 Task: Select the forecast period and its type
Action: Mouse moved to (178, 172)
Screenshot: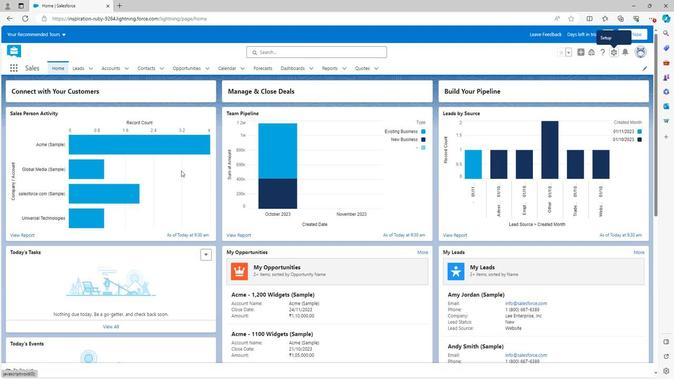 
Action: Mouse scrolled (178, 171) with delta (0, 0)
Screenshot: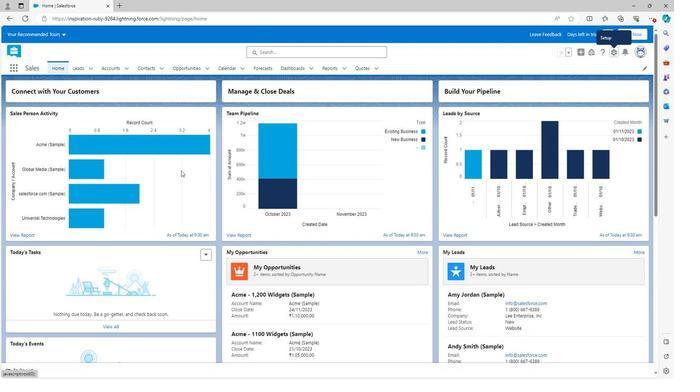 
Action: Mouse scrolled (178, 171) with delta (0, 0)
Screenshot: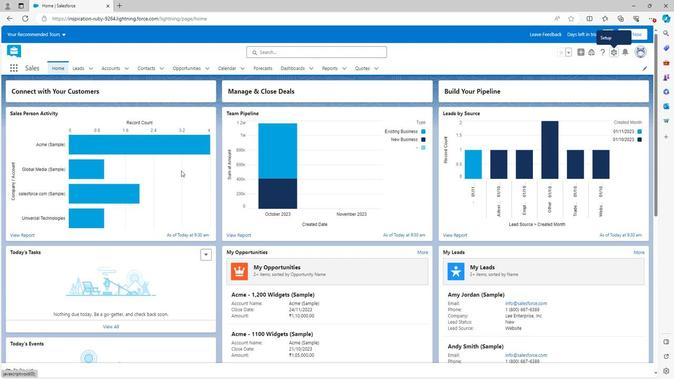 
Action: Mouse moved to (178, 172)
Screenshot: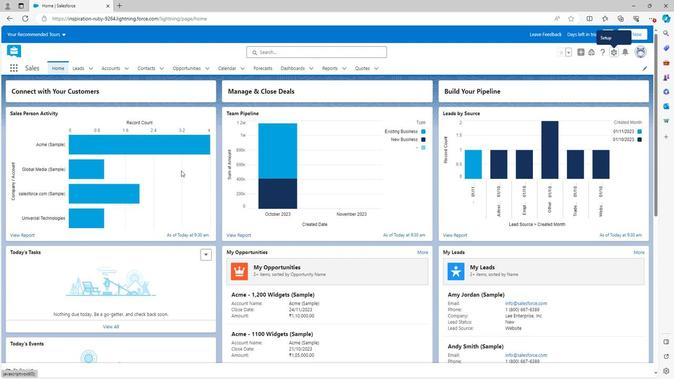 
Action: Mouse scrolled (178, 171) with delta (0, 0)
Screenshot: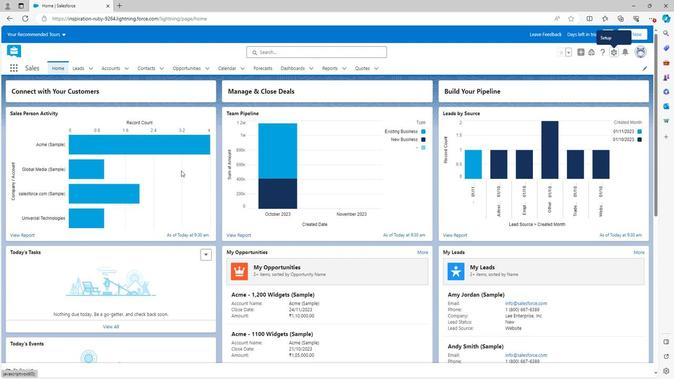 
Action: Mouse scrolled (178, 171) with delta (0, 0)
Screenshot: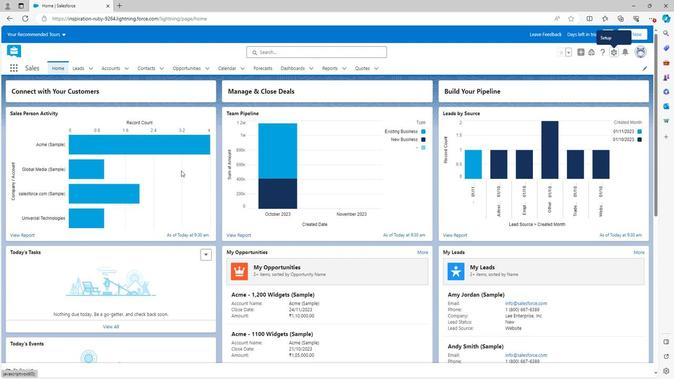 
Action: Mouse scrolled (178, 171) with delta (0, 0)
Screenshot: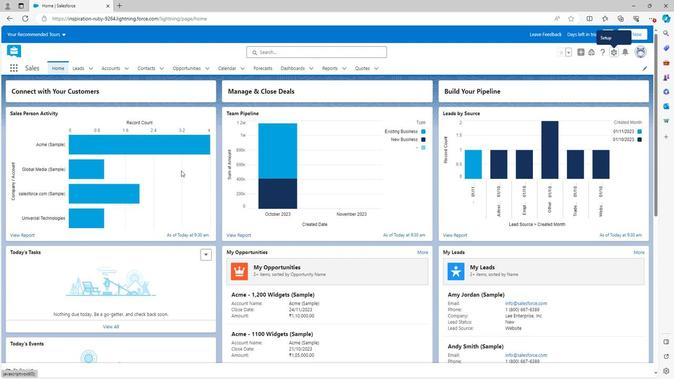 
Action: Mouse scrolled (178, 171) with delta (0, 0)
Screenshot: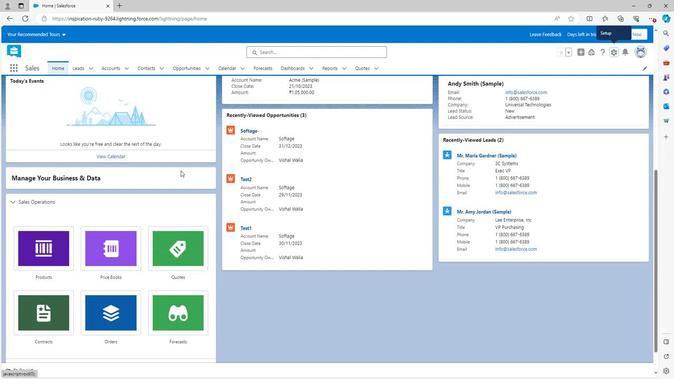 
Action: Mouse scrolled (178, 171) with delta (0, 0)
Screenshot: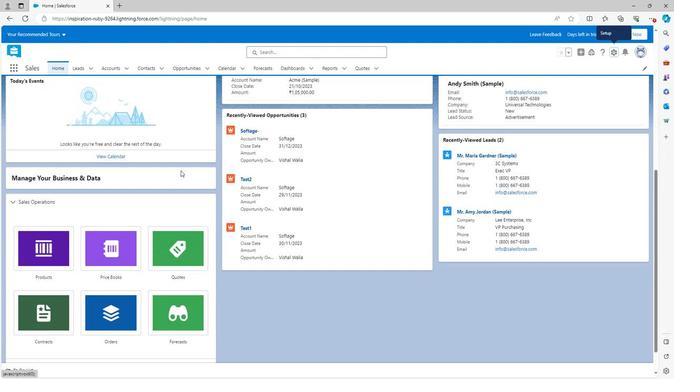 
Action: Mouse scrolled (178, 172) with delta (0, 0)
Screenshot: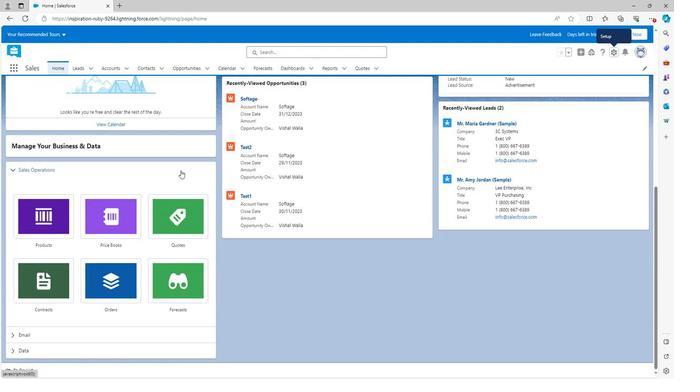 
Action: Mouse scrolled (178, 172) with delta (0, 0)
Screenshot: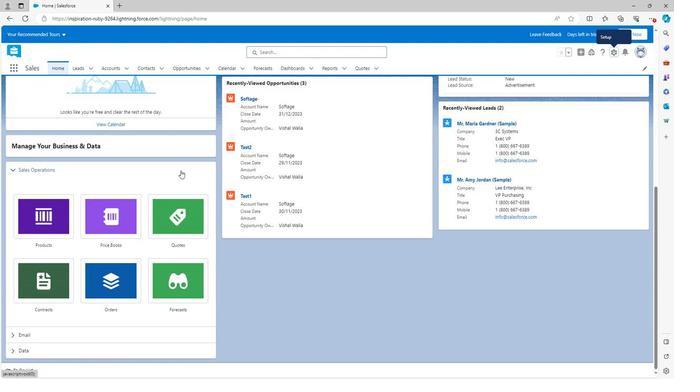 
Action: Mouse scrolled (178, 172) with delta (0, 0)
Screenshot: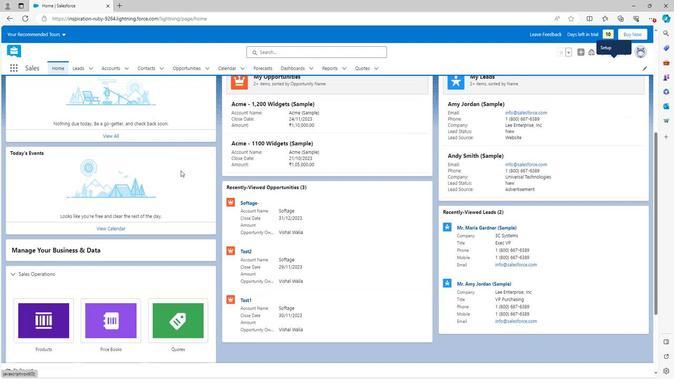 
Action: Mouse scrolled (178, 172) with delta (0, 0)
Screenshot: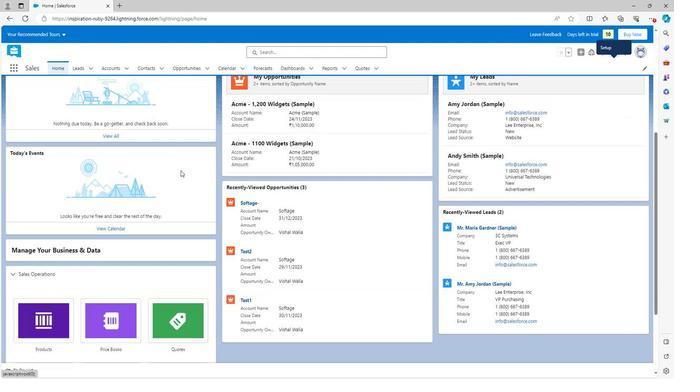 
Action: Mouse scrolled (178, 172) with delta (0, 0)
Screenshot: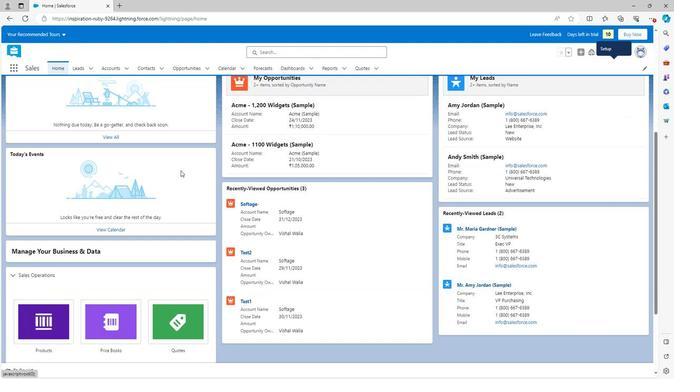 
Action: Mouse scrolled (178, 172) with delta (0, 0)
Screenshot: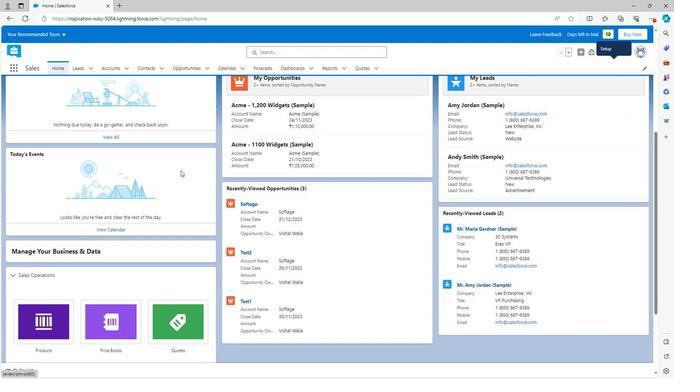 
Action: Mouse scrolled (178, 172) with delta (0, 0)
Screenshot: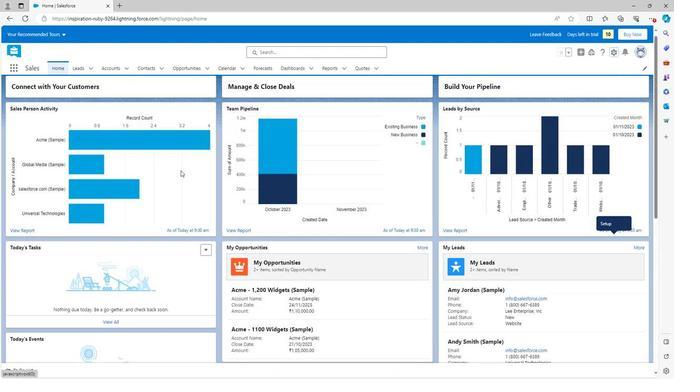 
Action: Mouse scrolled (178, 172) with delta (0, 0)
Screenshot: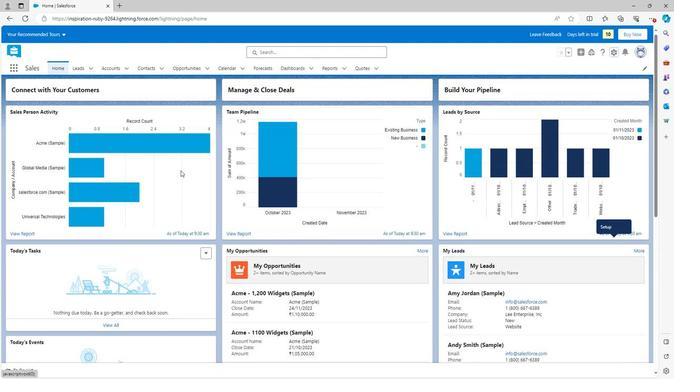 
Action: Mouse moved to (611, 55)
Screenshot: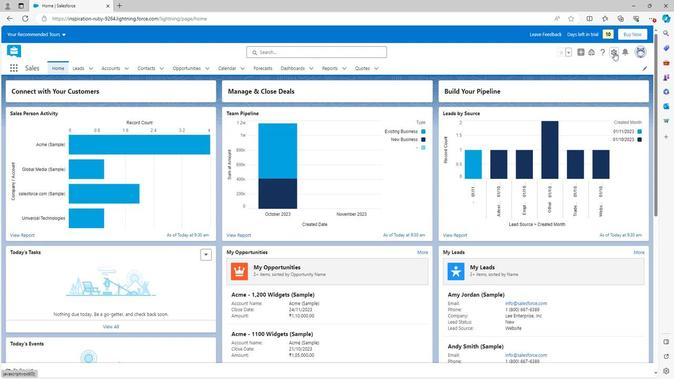 
Action: Mouse pressed left at (611, 55)
Screenshot: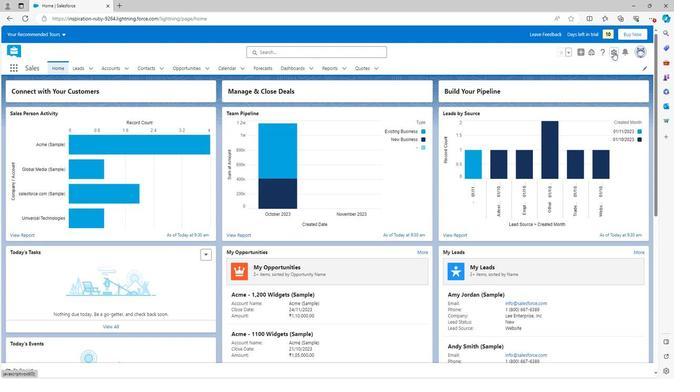 
Action: Mouse moved to (588, 74)
Screenshot: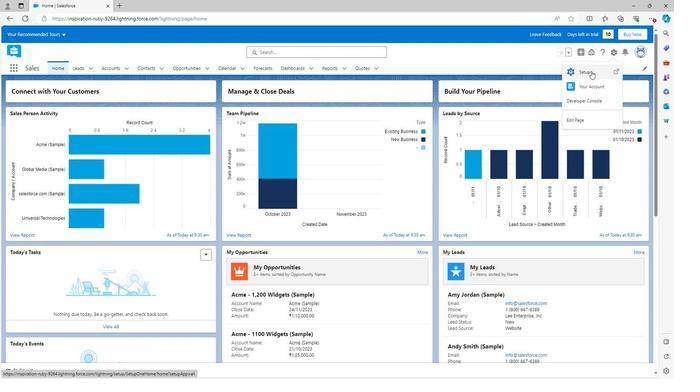 
Action: Mouse pressed left at (588, 74)
Screenshot: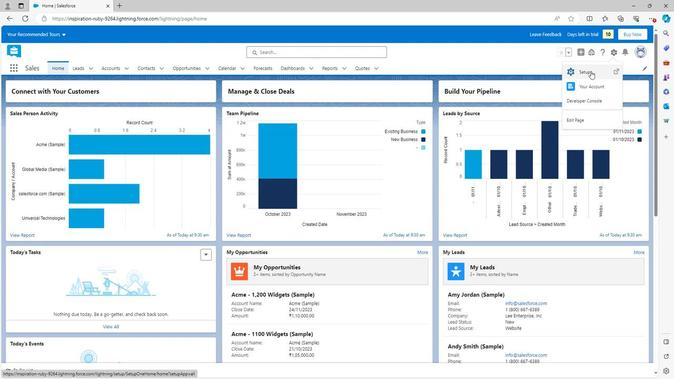 
Action: Mouse moved to (32, 252)
Screenshot: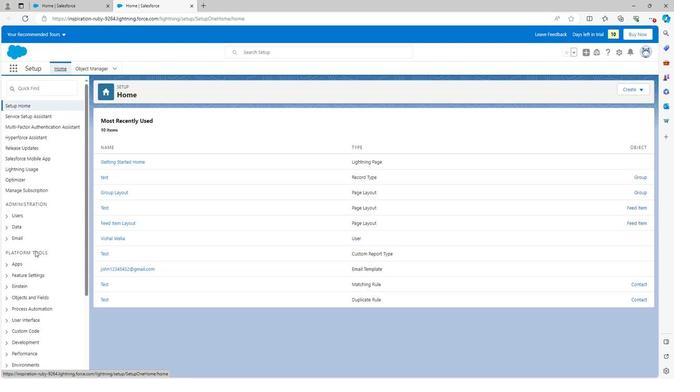 
Action: Mouse scrolled (32, 251) with delta (0, 0)
Screenshot: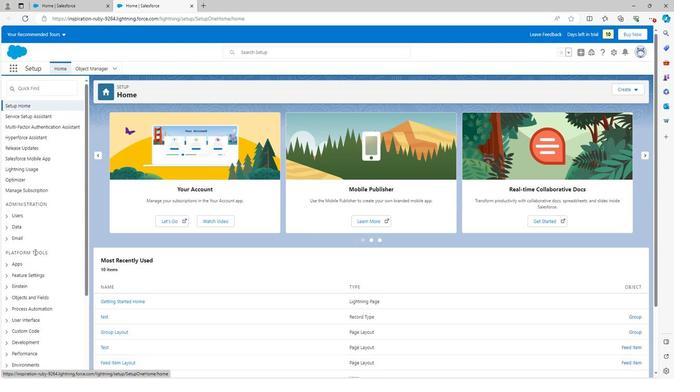 
Action: Mouse scrolled (32, 251) with delta (0, 0)
Screenshot: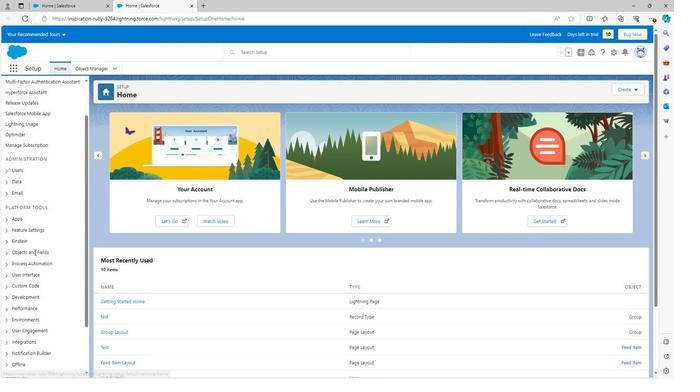 
Action: Mouse moved to (4, 185)
Screenshot: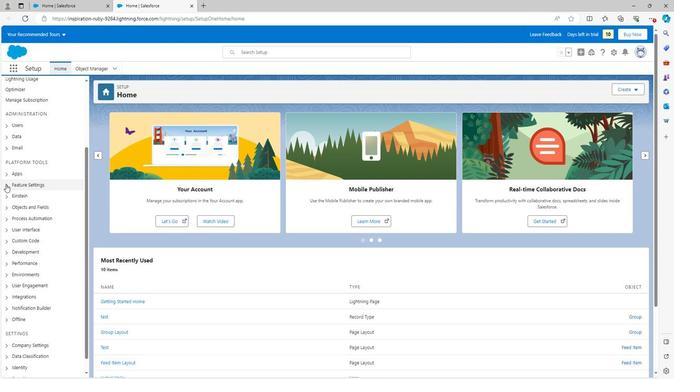 
Action: Mouse pressed left at (4, 185)
Screenshot: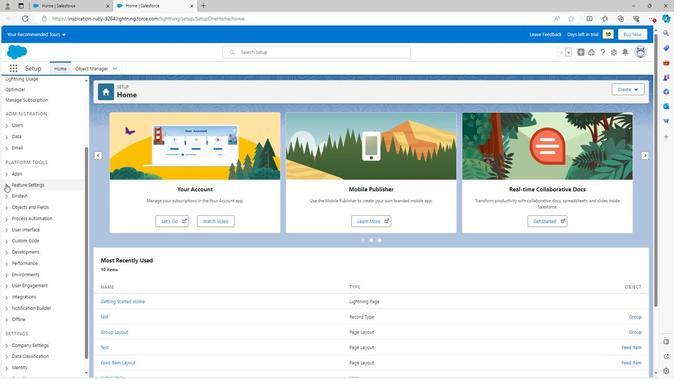 
Action: Mouse moved to (13, 263)
Screenshot: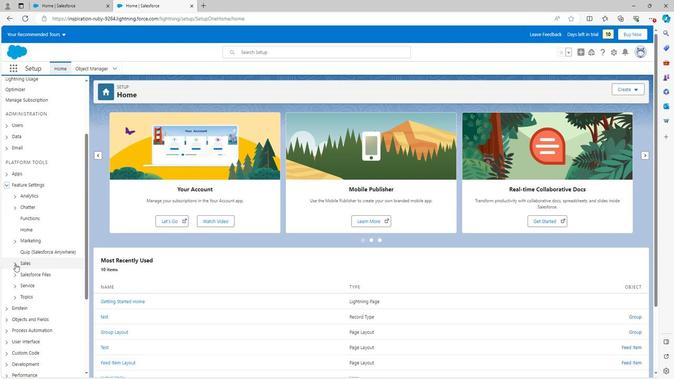 
Action: Mouse pressed left at (13, 263)
Screenshot: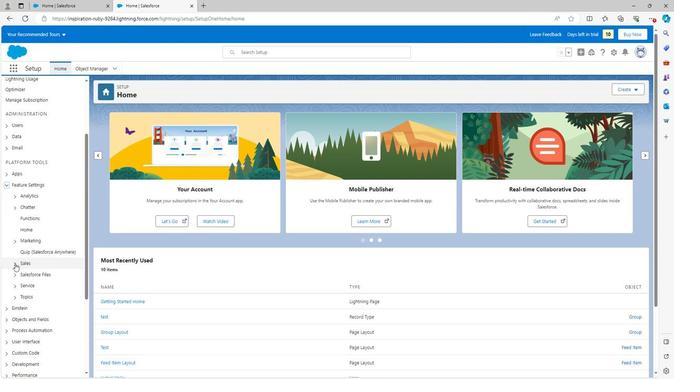 
Action: Mouse scrolled (13, 263) with delta (0, 0)
Screenshot: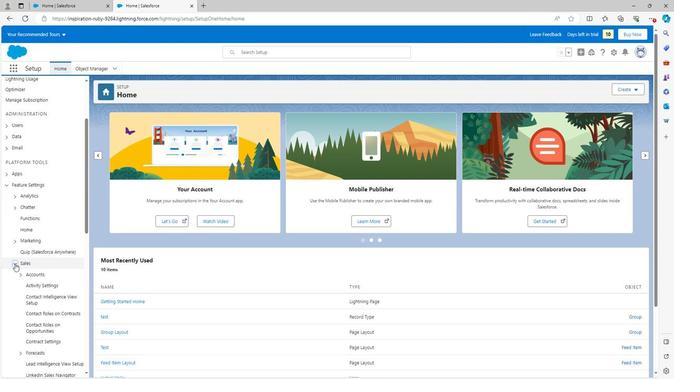
Action: Mouse scrolled (13, 263) with delta (0, 0)
Screenshot: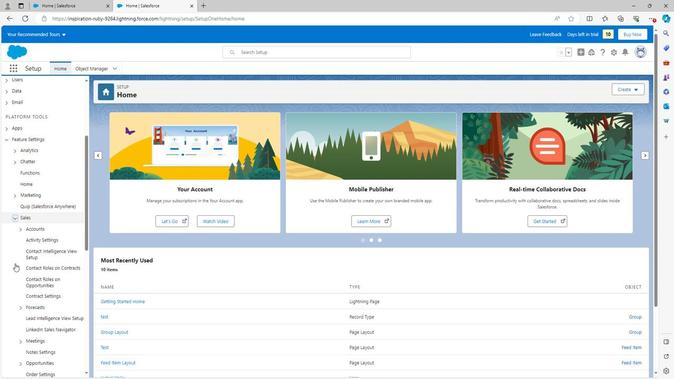 
Action: Mouse moved to (18, 263)
Screenshot: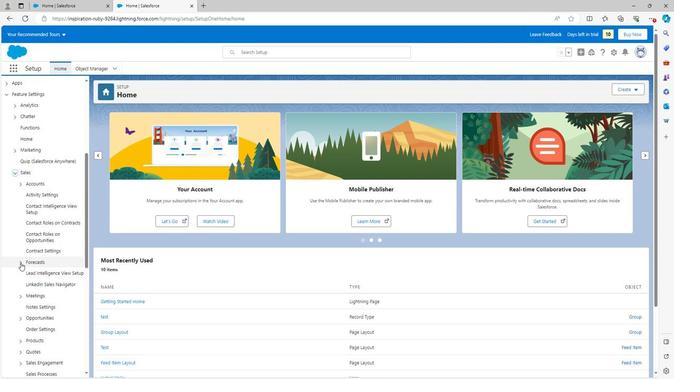 
Action: Mouse pressed left at (18, 263)
Screenshot: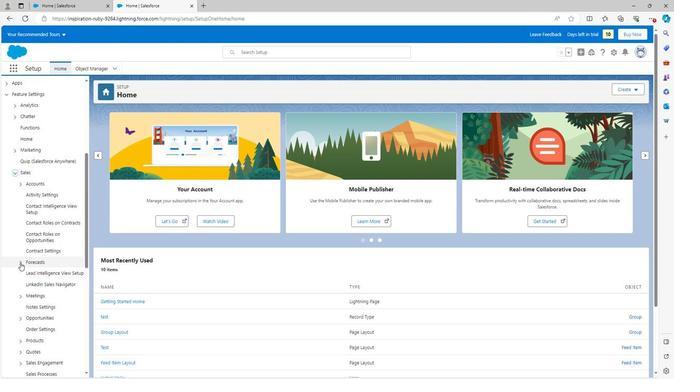 
Action: Mouse moved to (37, 284)
Screenshot: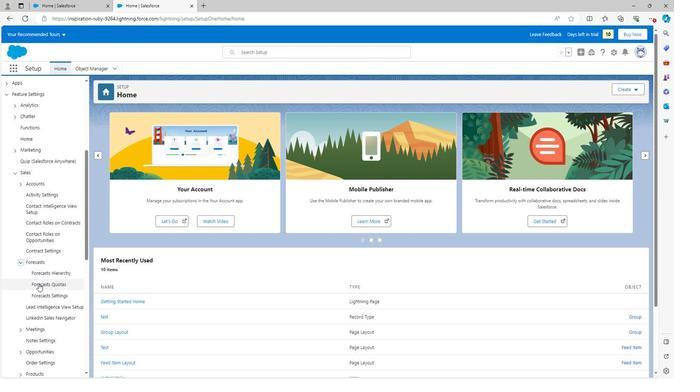 
Action: Mouse pressed left at (37, 284)
Screenshot: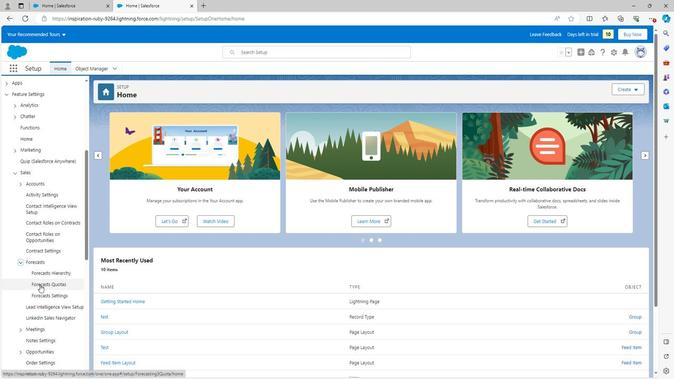 
Action: Mouse moved to (234, 181)
Screenshot: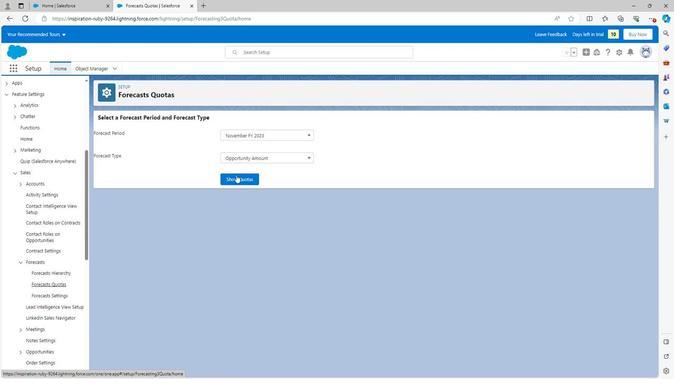 
Action: Mouse pressed left at (234, 181)
Screenshot: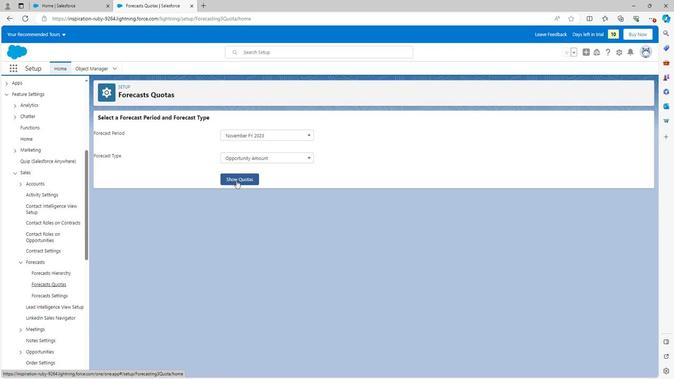 
Action: Mouse moved to (116, 274)
Screenshot: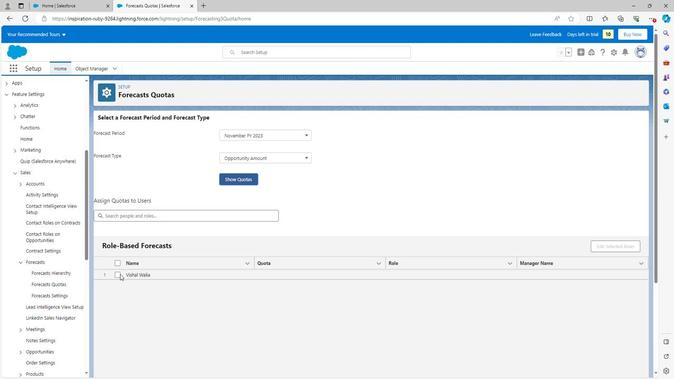 
Action: Mouse pressed left at (116, 274)
Screenshot: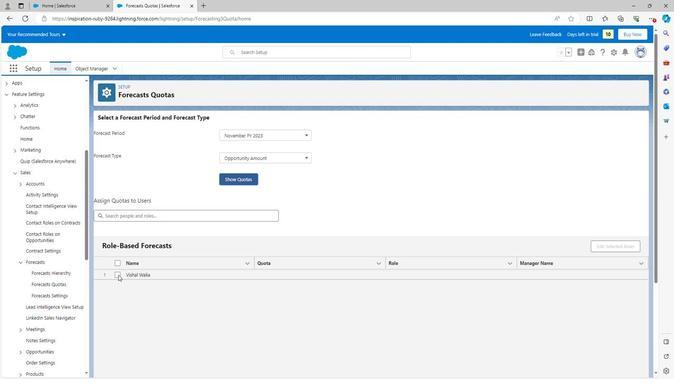 
Action: Mouse moved to (615, 246)
Screenshot: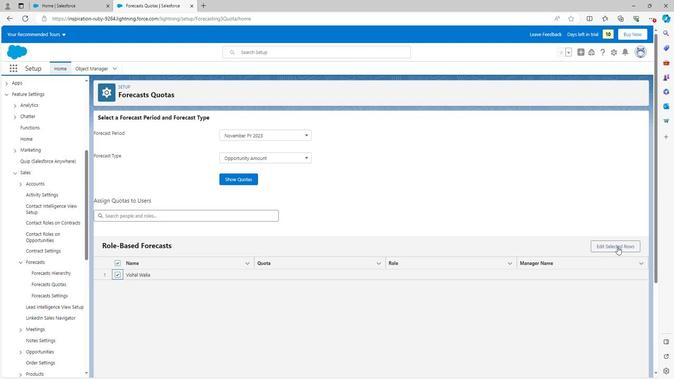 
Action: Mouse pressed left at (615, 246)
Screenshot: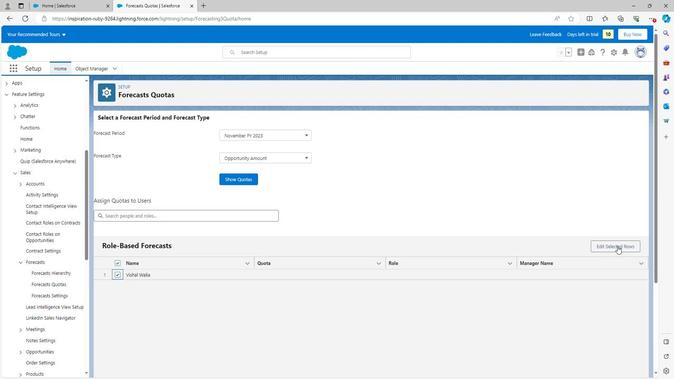
Action: Mouse moved to (389, 202)
Screenshot: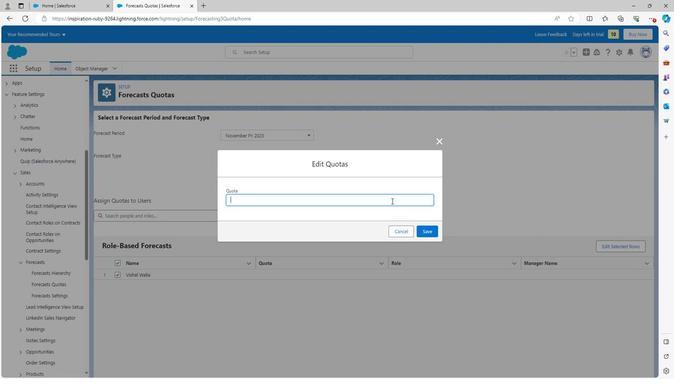 
Action: Key pressed <Key.shift>
Screenshot: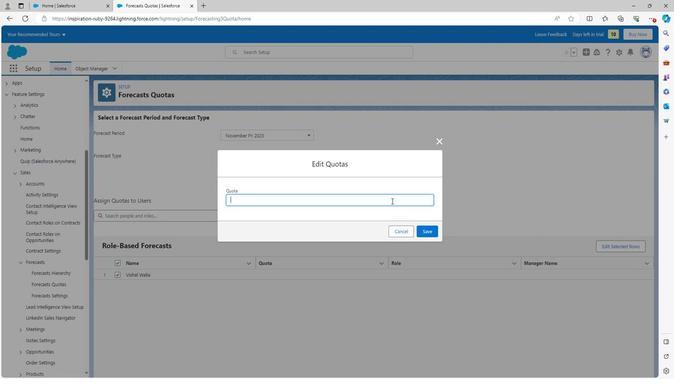 
Action: Mouse moved to (389, 205)
Screenshot: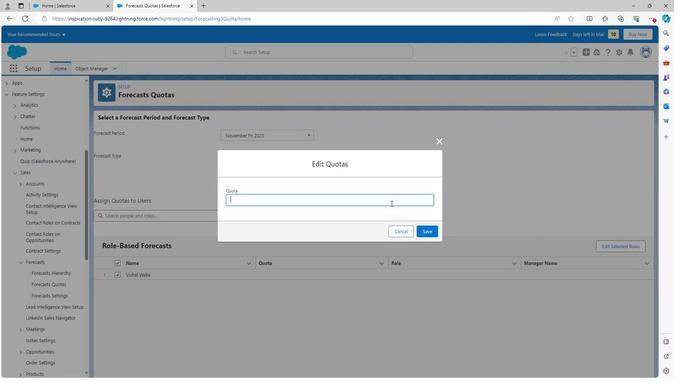 
Action: Key pressed T
Screenshot: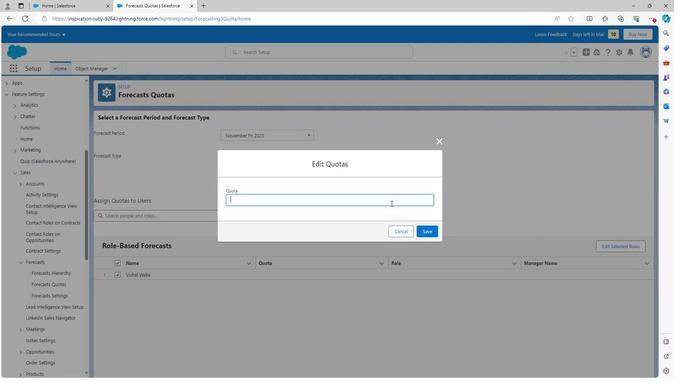 
Action: Mouse moved to (389, 206)
Screenshot: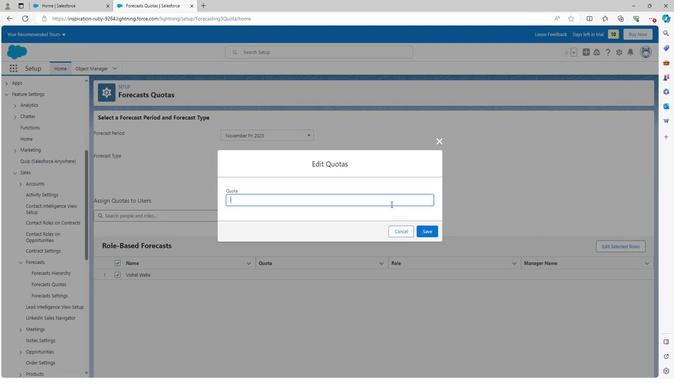 
Action: Key pressed est
Screenshot: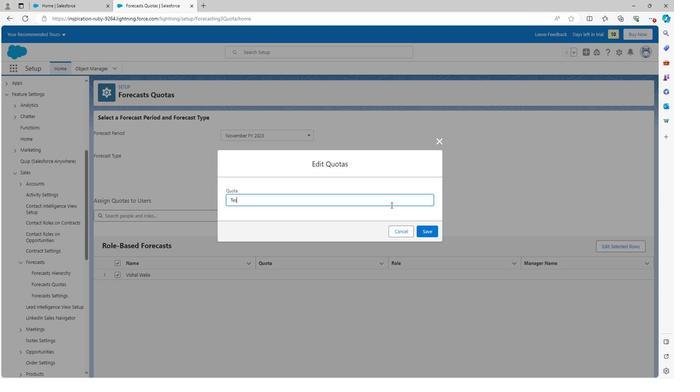 
Action: Mouse moved to (430, 228)
Screenshot: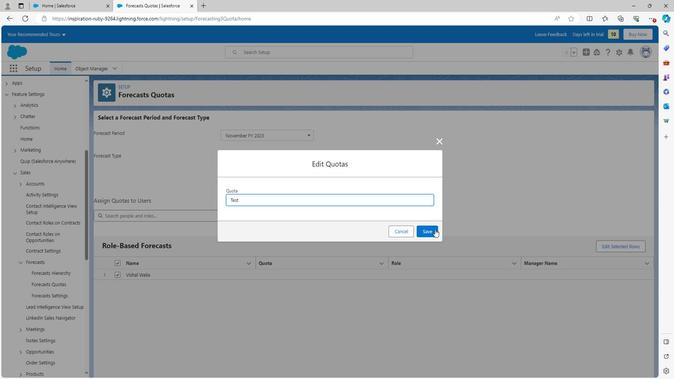 
Action: Mouse pressed left at (430, 228)
Screenshot: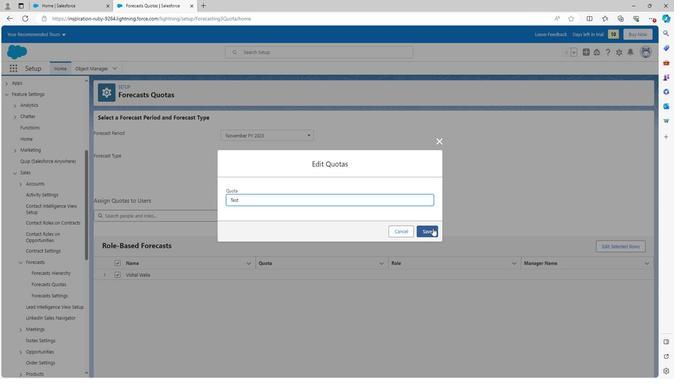 
Action: Mouse moved to (438, 122)
Screenshot: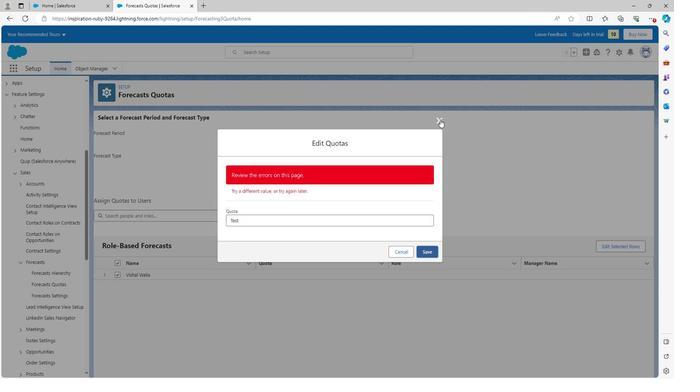 
Action: Mouse pressed left at (438, 122)
Screenshot: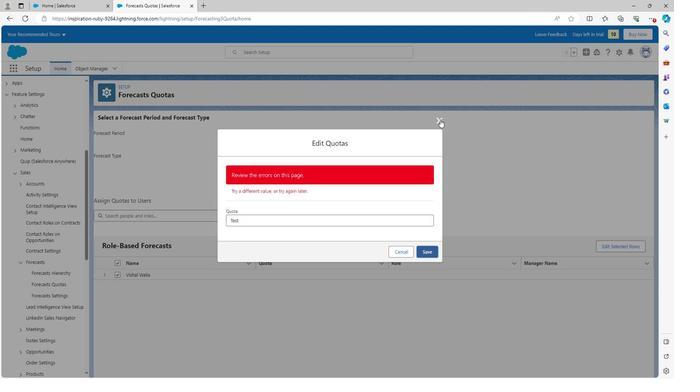 
Action: Mouse moved to (370, 173)
Screenshot: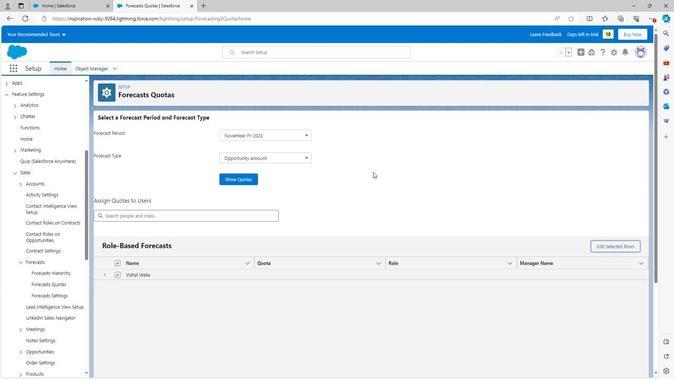 
Action: Mouse scrolled (370, 173) with delta (0, 0)
Screenshot: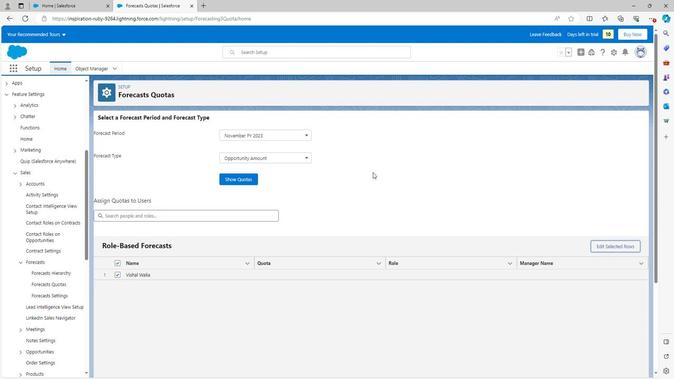 
Action: Mouse scrolled (370, 173) with delta (0, 0)
Screenshot: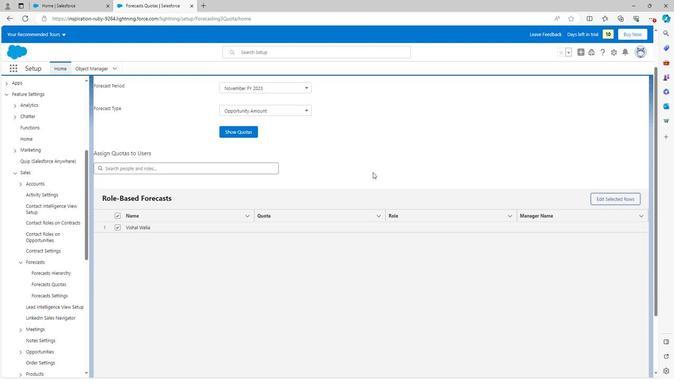 
Action: Mouse scrolled (370, 173) with delta (0, 0)
Screenshot: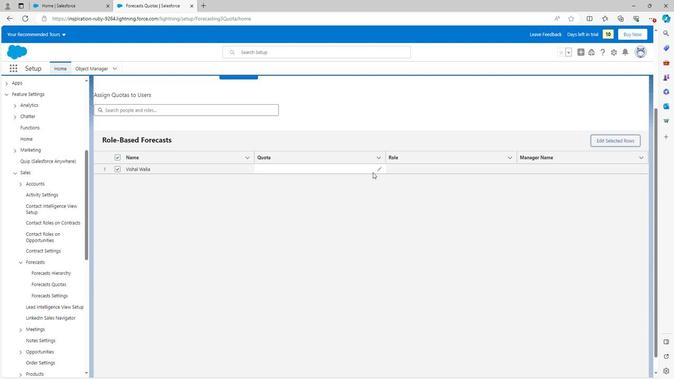 
Action: Mouse scrolled (370, 173) with delta (0, 0)
Screenshot: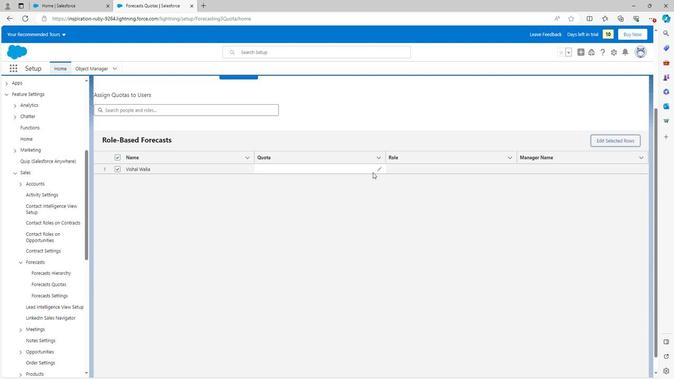 
Action: Mouse scrolled (370, 173) with delta (0, 0)
Screenshot: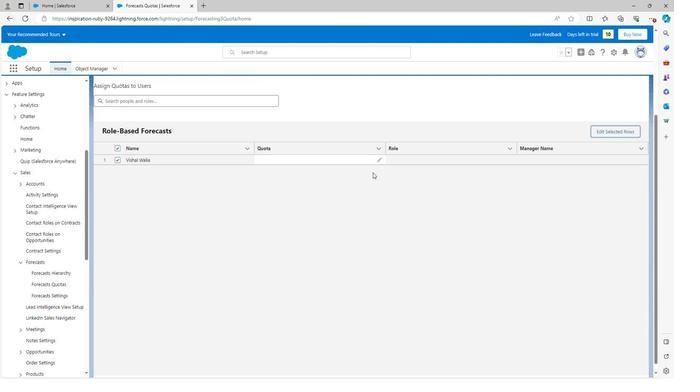 
Action: Mouse scrolled (370, 173) with delta (0, 0)
Screenshot: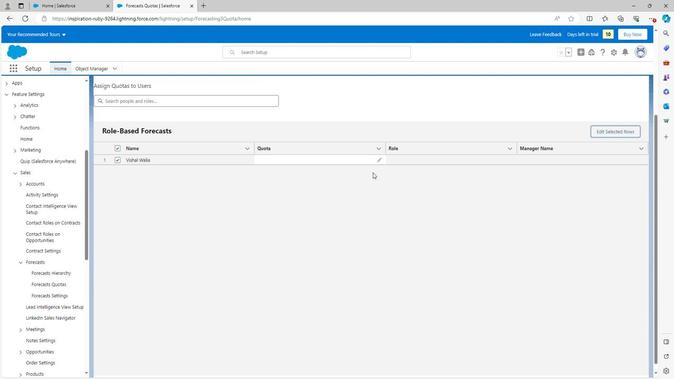 
Action: Mouse scrolled (370, 174) with delta (0, 0)
Screenshot: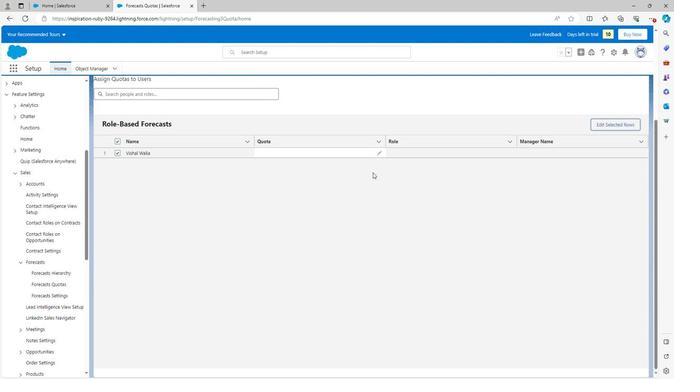 
Action: Mouse scrolled (370, 174) with delta (0, 0)
Screenshot: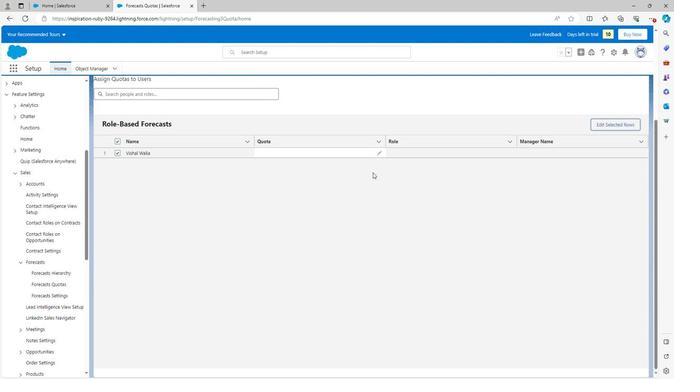 
Action: Mouse scrolled (370, 174) with delta (0, 0)
Screenshot: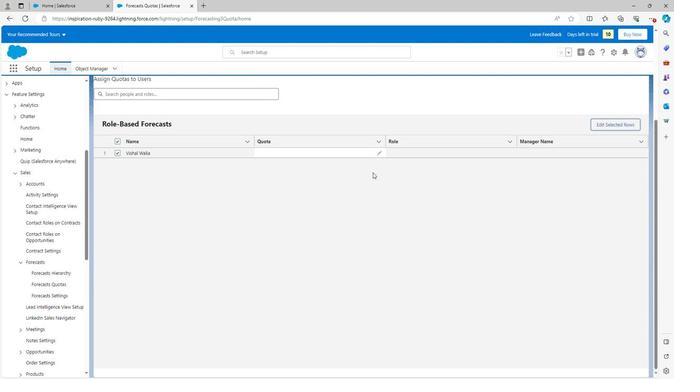 
Action: Mouse scrolled (370, 174) with delta (0, 0)
Screenshot: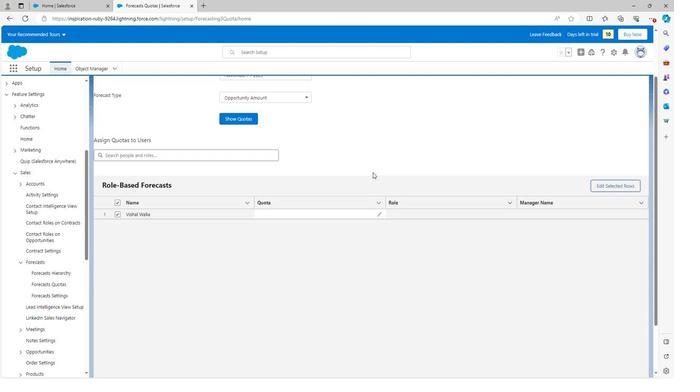 
Action: Mouse scrolled (370, 174) with delta (0, 0)
Screenshot: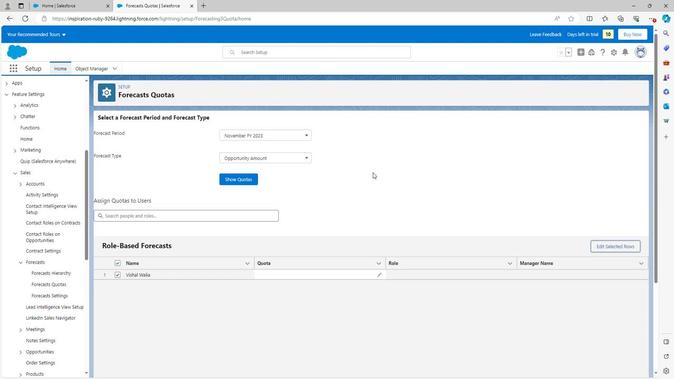 
Action: Mouse scrolled (370, 174) with delta (0, 0)
Screenshot: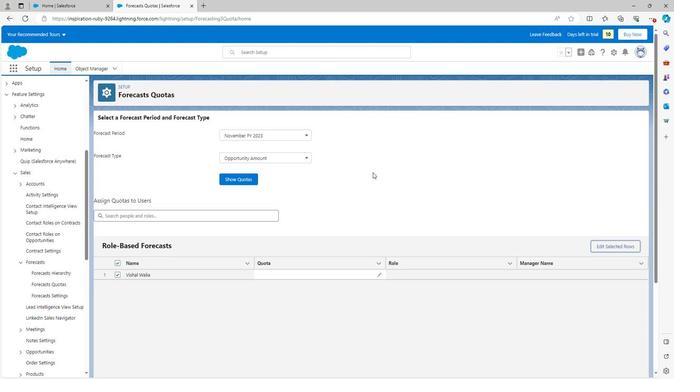 
Action: Mouse moved to (41, 282)
Screenshot: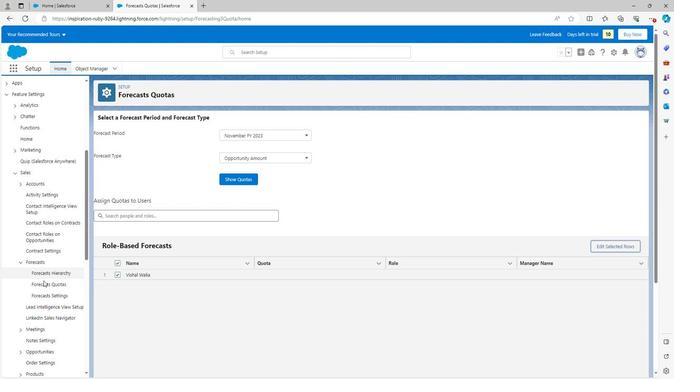 
Action: Mouse pressed left at (41, 282)
Screenshot: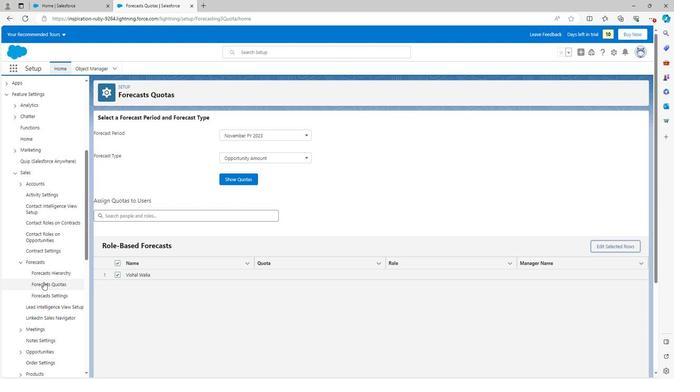 
Action: Mouse moved to (345, 235)
Screenshot: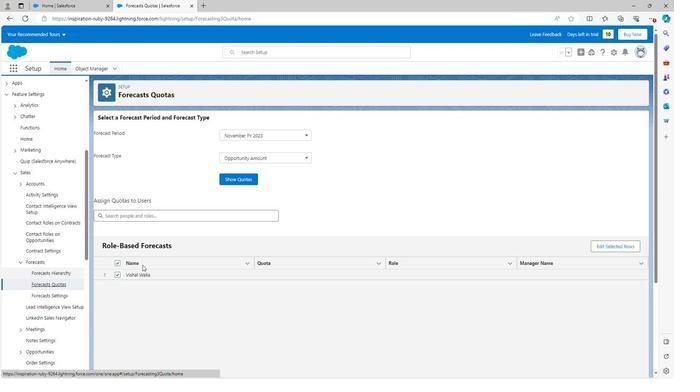 
